 Task: In the  document guideline.pdf Insert page numer 'on bottom of the page' change page color to  'Olive Green'. Write company name: Versatile
Action: Mouse moved to (242, 357)
Screenshot: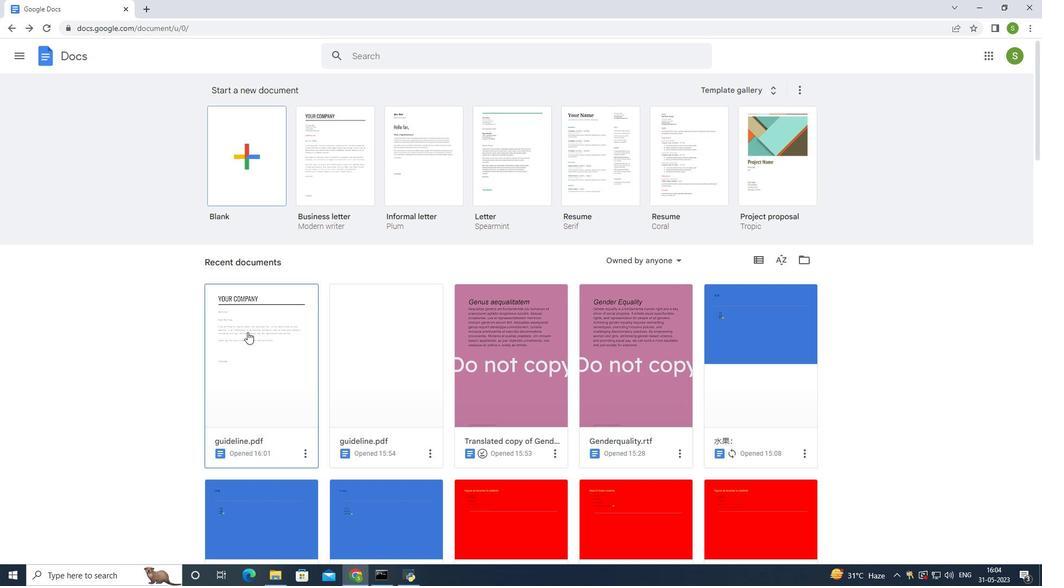 
Action: Mouse pressed left at (242, 357)
Screenshot: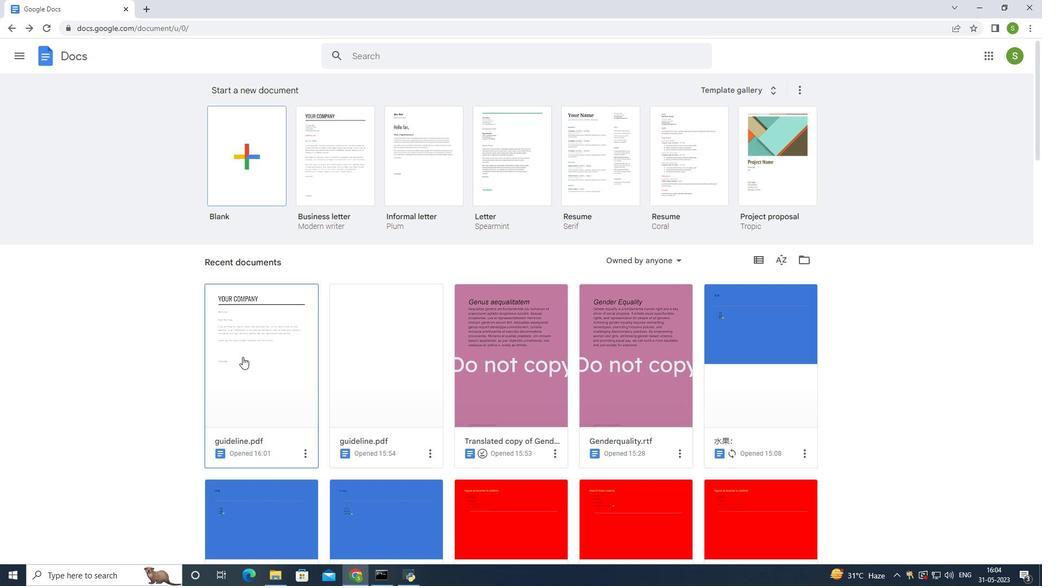 
Action: Mouse moved to (57, 64)
Screenshot: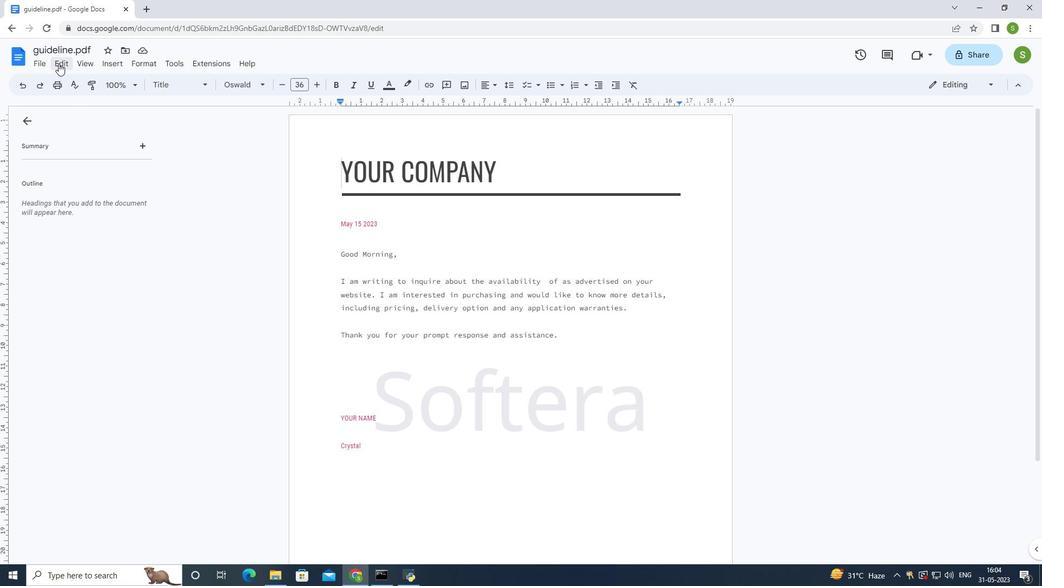
Action: Mouse pressed left at (57, 64)
Screenshot: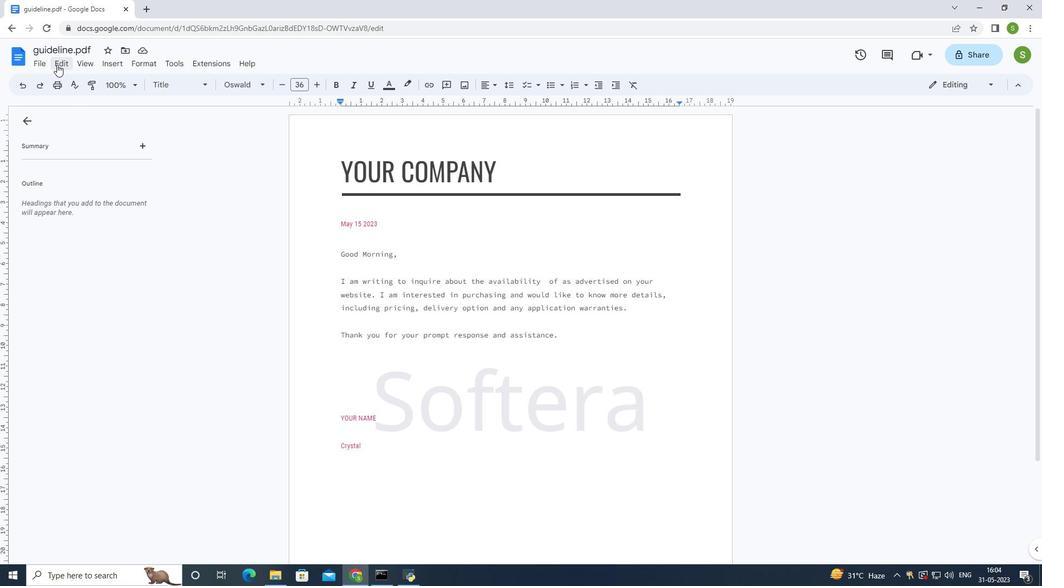 
Action: Mouse moved to (142, 350)
Screenshot: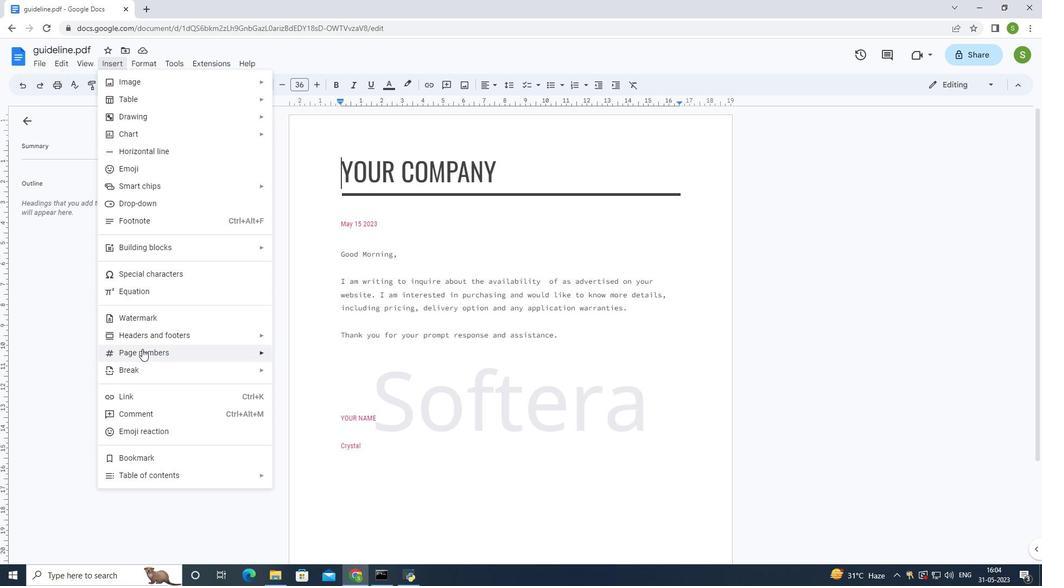 
Action: Mouse pressed left at (142, 350)
Screenshot: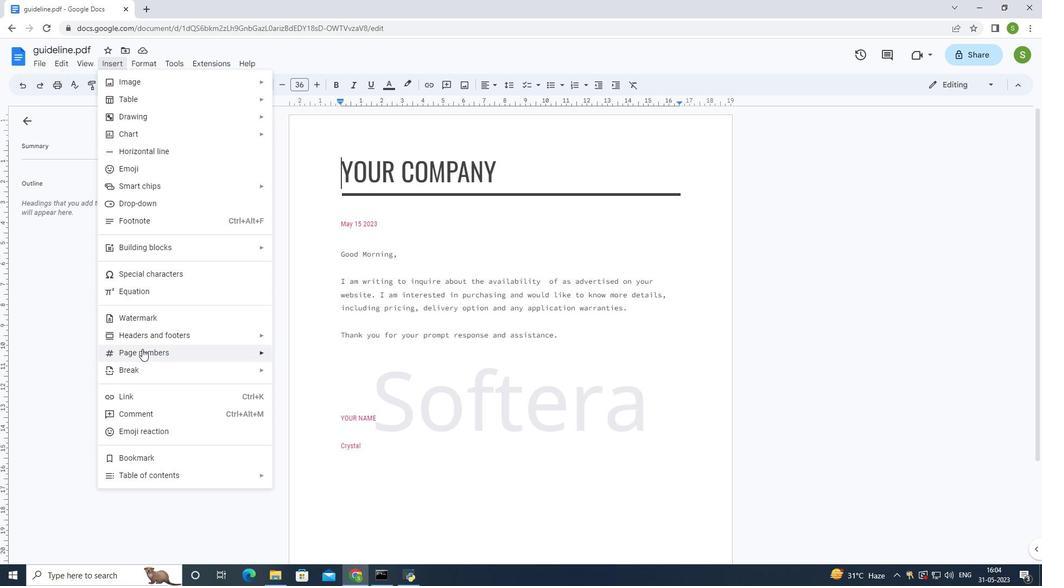 
Action: Mouse moved to (296, 425)
Screenshot: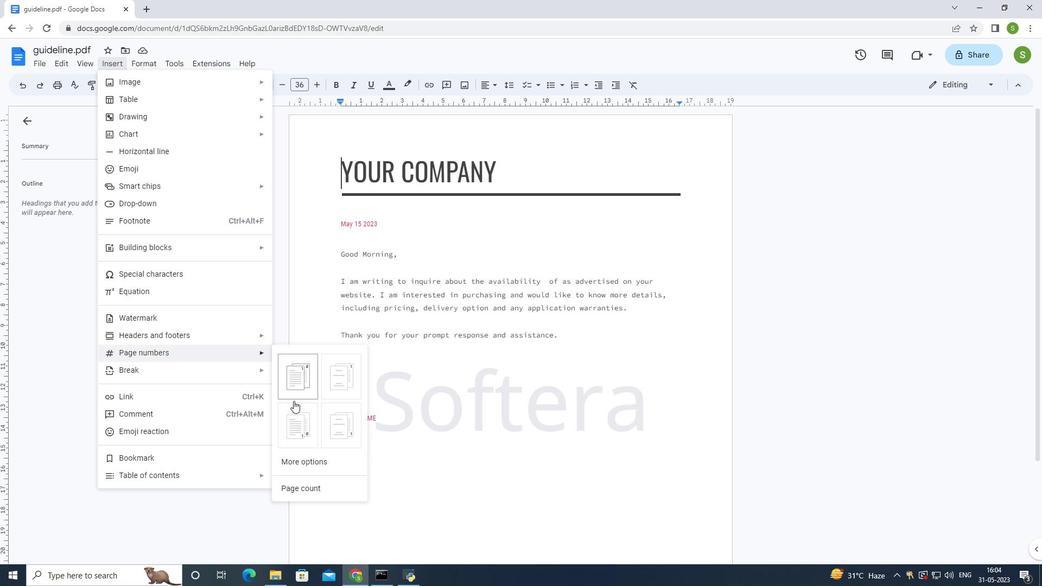 
Action: Mouse pressed left at (296, 425)
Screenshot: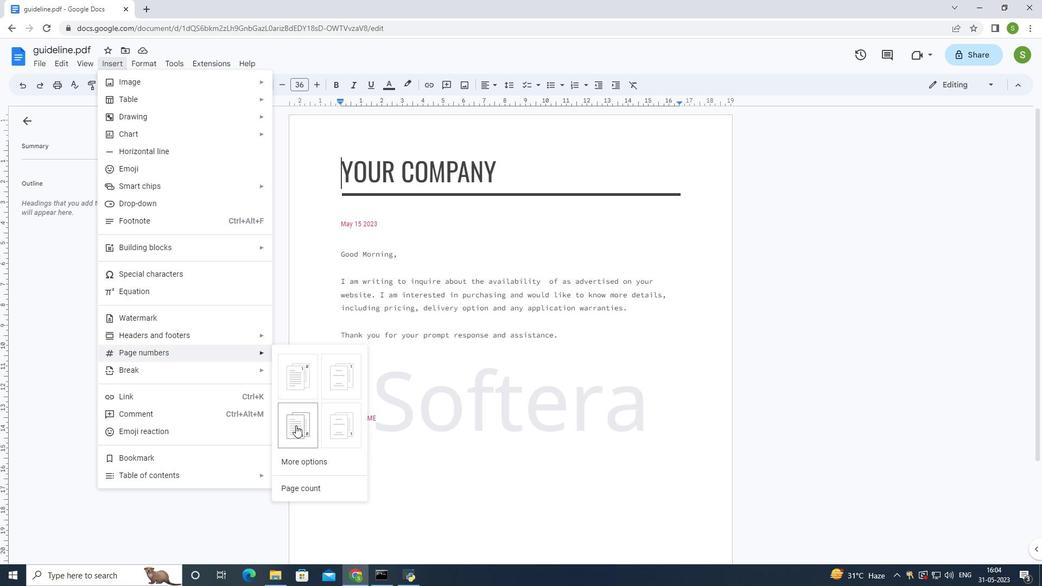 
Action: Mouse moved to (34, 64)
Screenshot: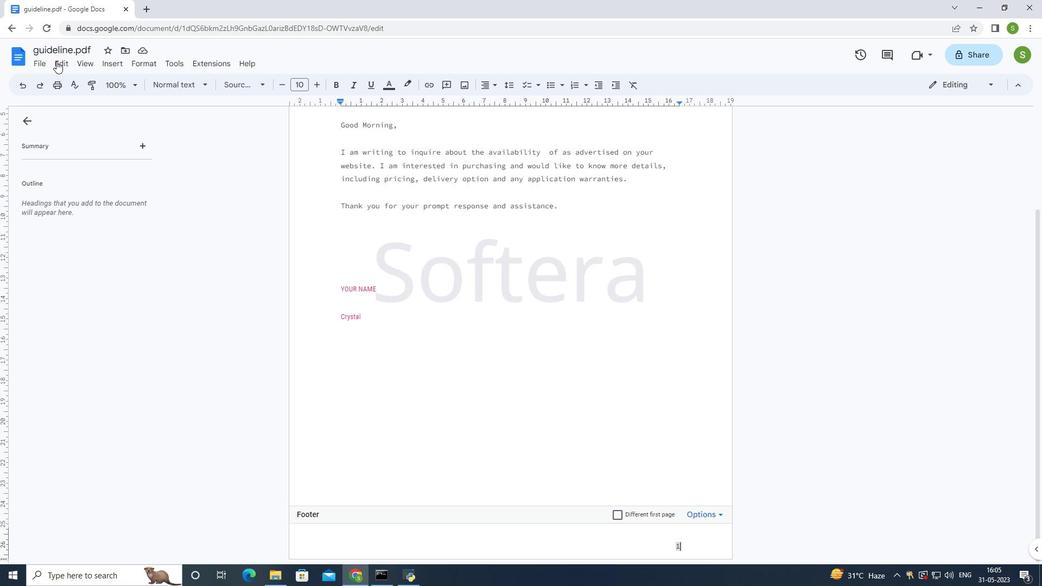 
Action: Mouse pressed left at (34, 64)
Screenshot: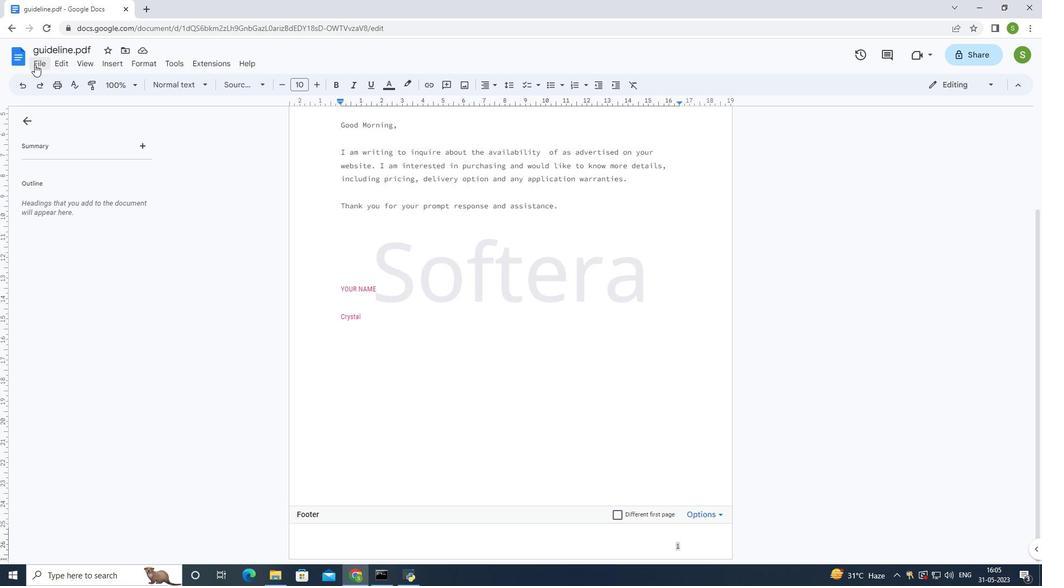 
Action: Mouse moved to (72, 360)
Screenshot: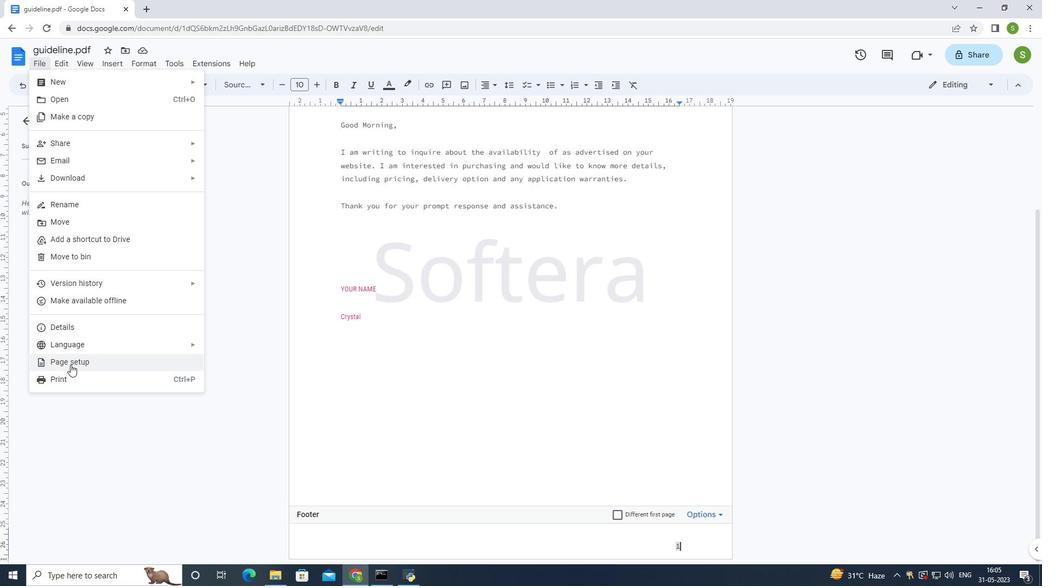 
Action: Mouse pressed left at (72, 360)
Screenshot: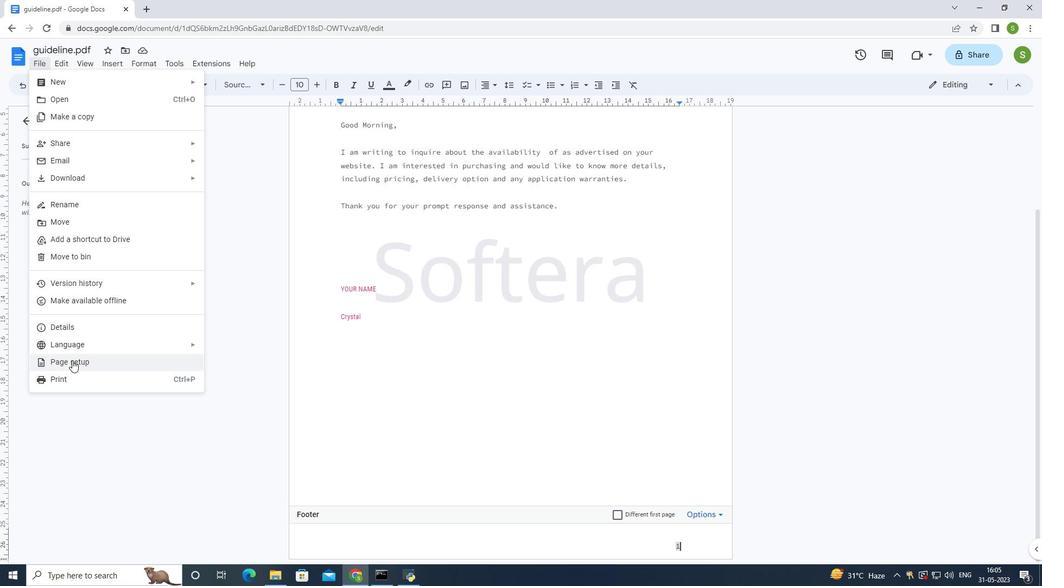 
Action: Mouse moved to (440, 370)
Screenshot: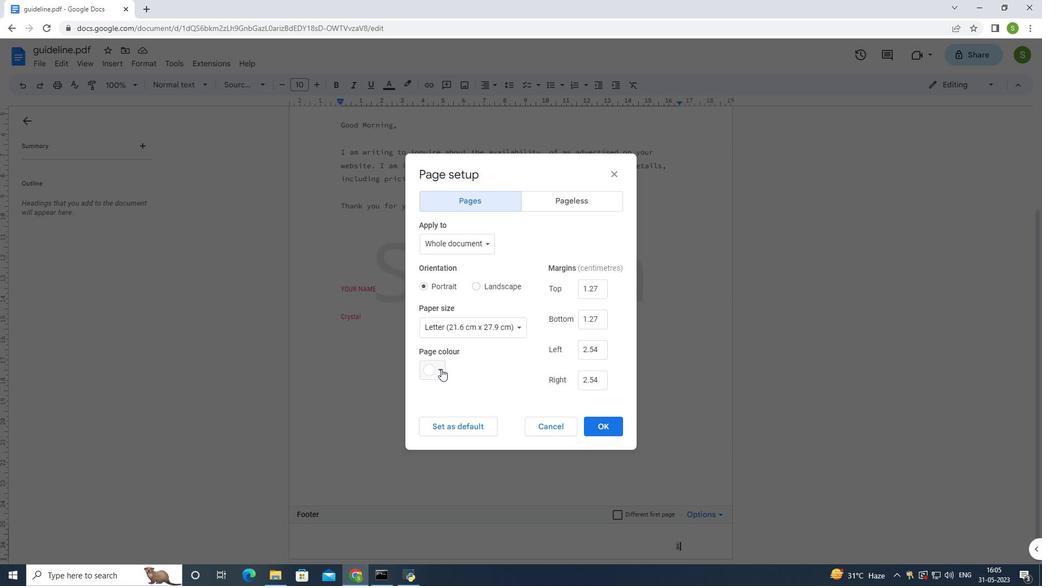 
Action: Mouse pressed left at (440, 370)
Screenshot: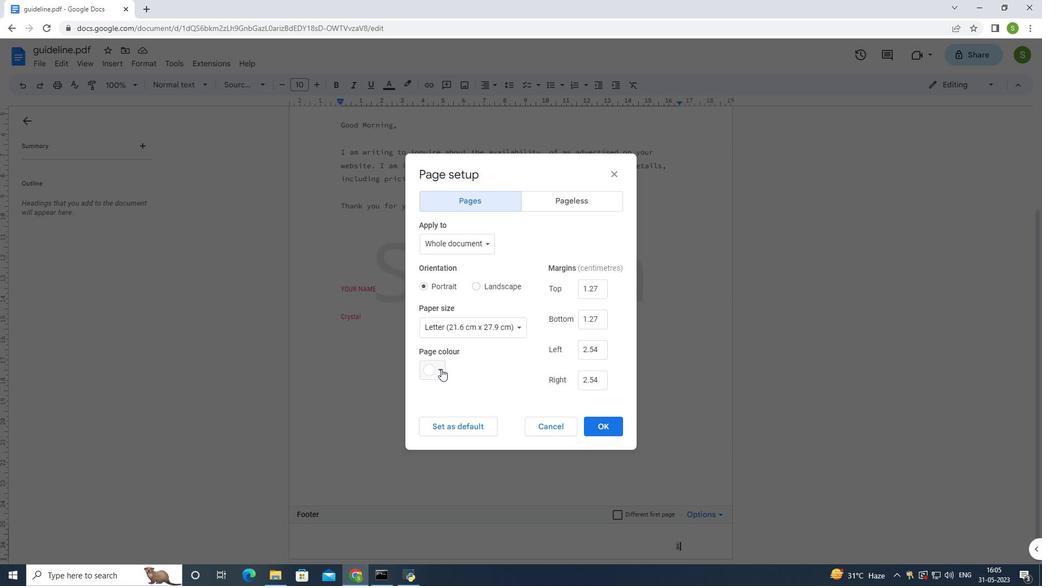 
Action: Mouse moved to (483, 464)
Screenshot: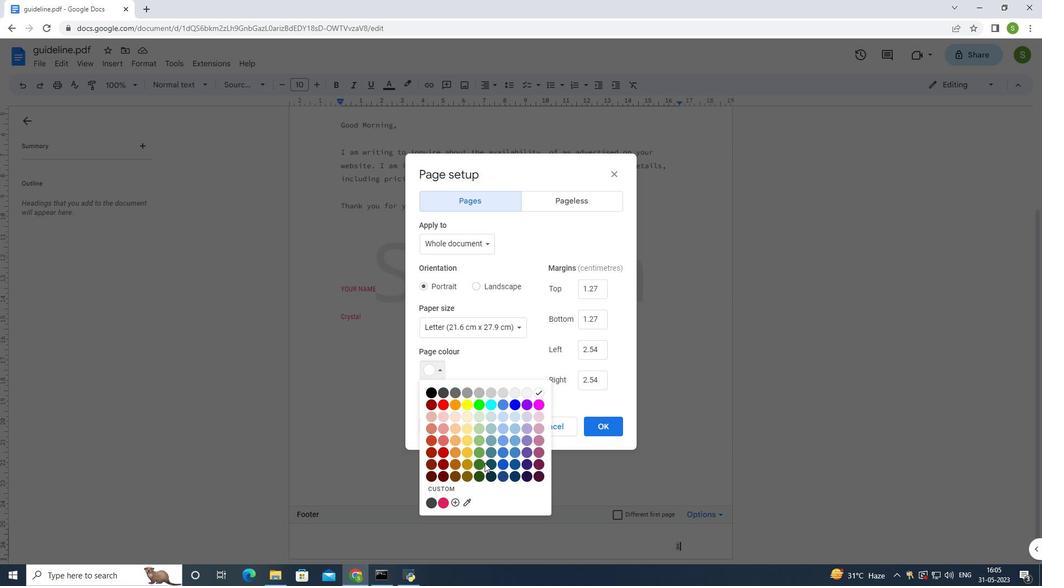 
Action: Mouse pressed left at (483, 464)
Screenshot: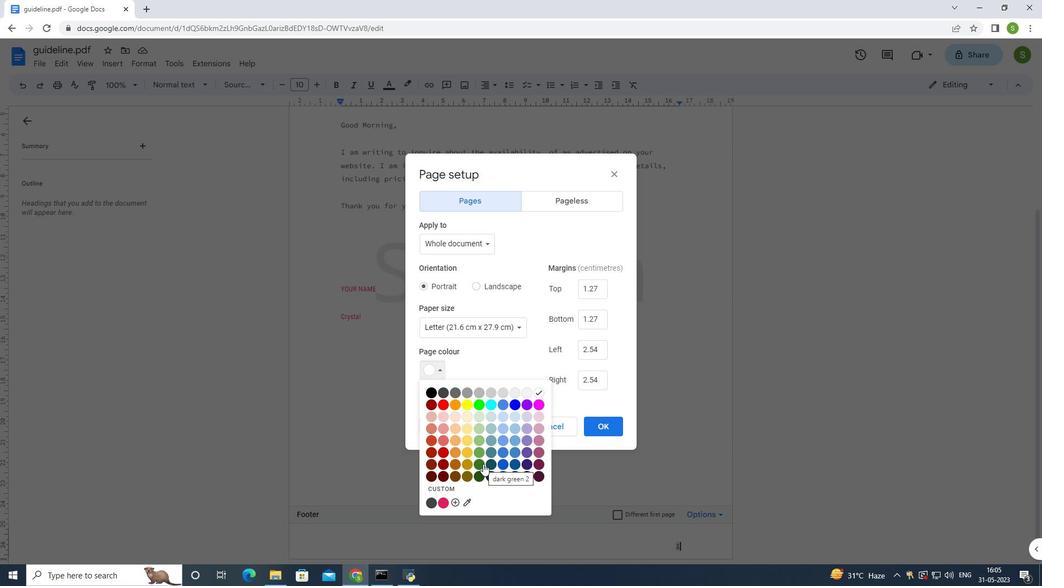 
Action: Mouse moved to (598, 429)
Screenshot: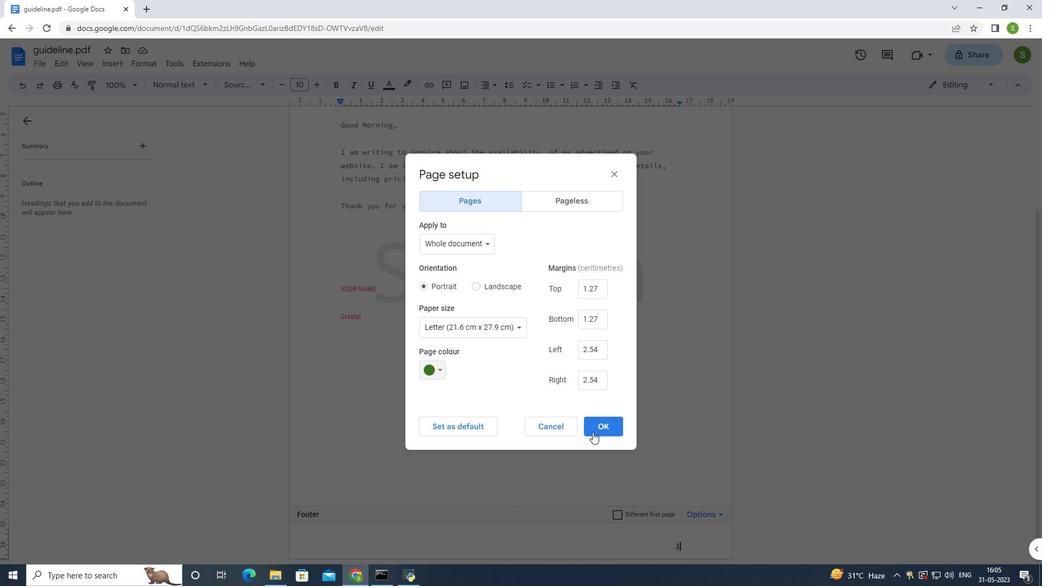 
Action: Mouse pressed left at (598, 429)
Screenshot: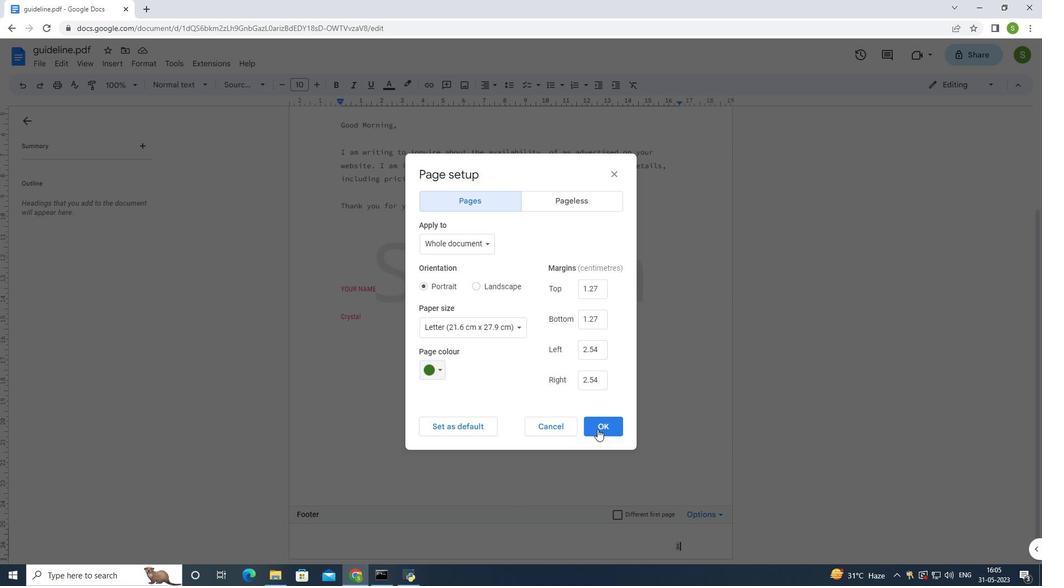 
Action: Mouse moved to (519, 388)
Screenshot: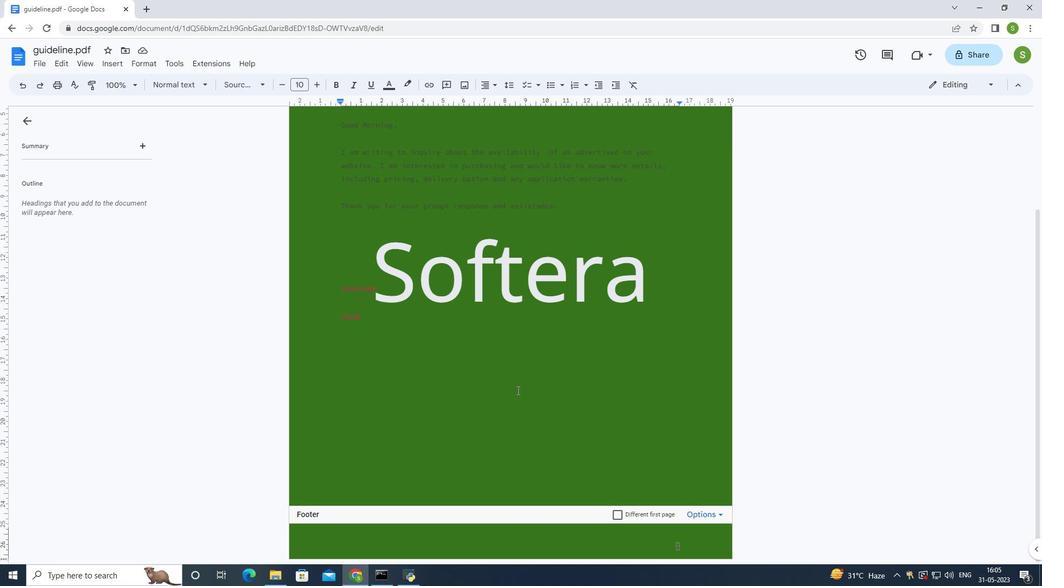 
Action: Mouse scrolled (519, 388) with delta (0, 0)
Screenshot: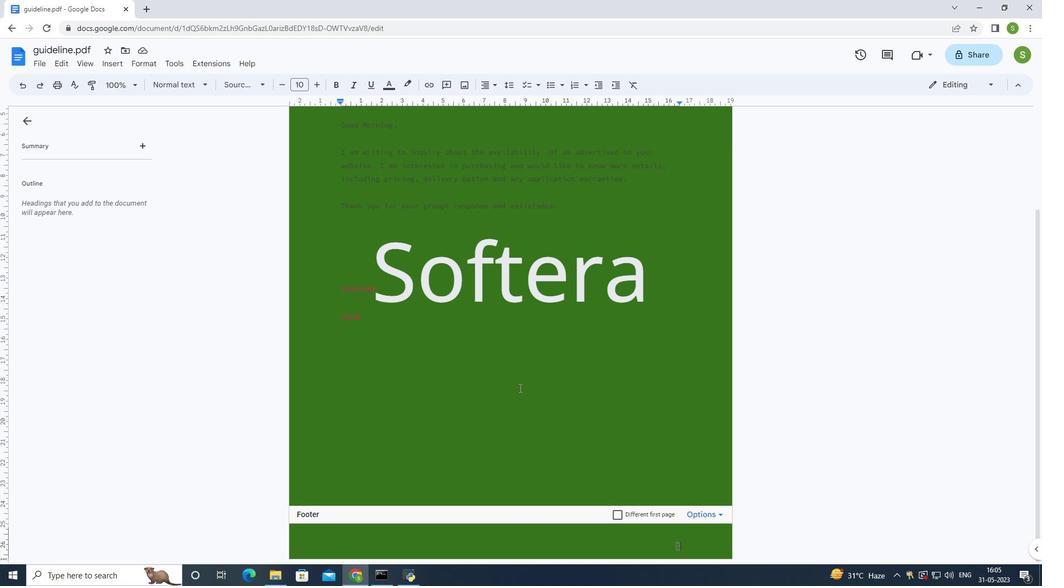
Action: Mouse scrolled (519, 388) with delta (0, 0)
Screenshot: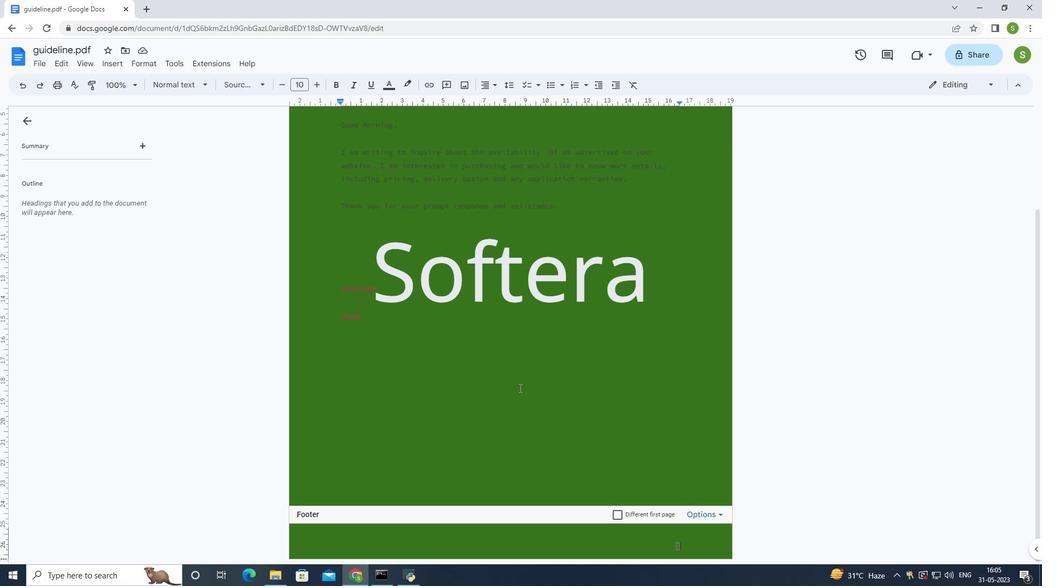 
Action: Mouse scrolled (519, 388) with delta (0, 0)
Screenshot: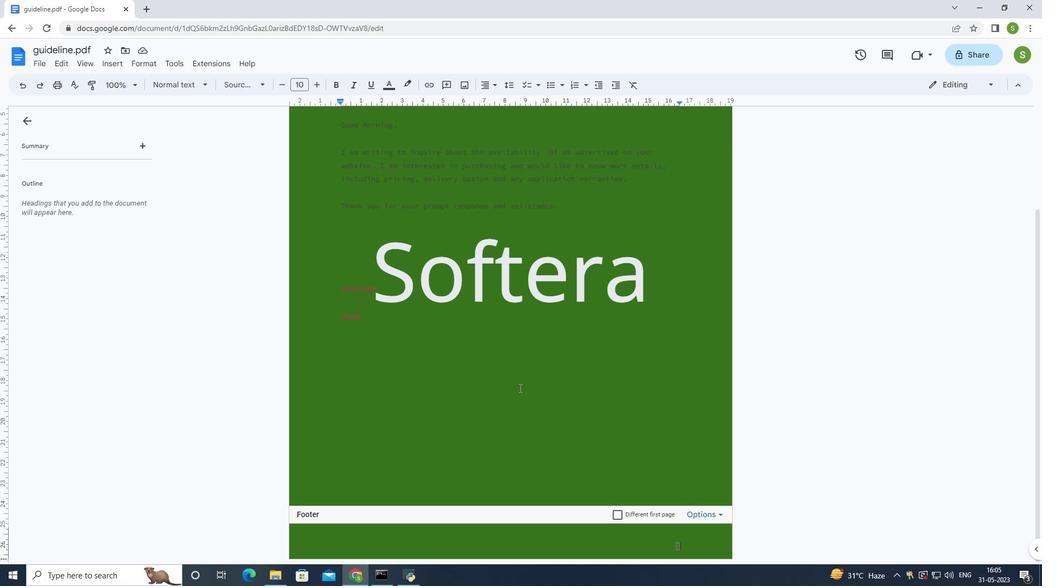 
Action: Mouse moved to (520, 380)
Screenshot: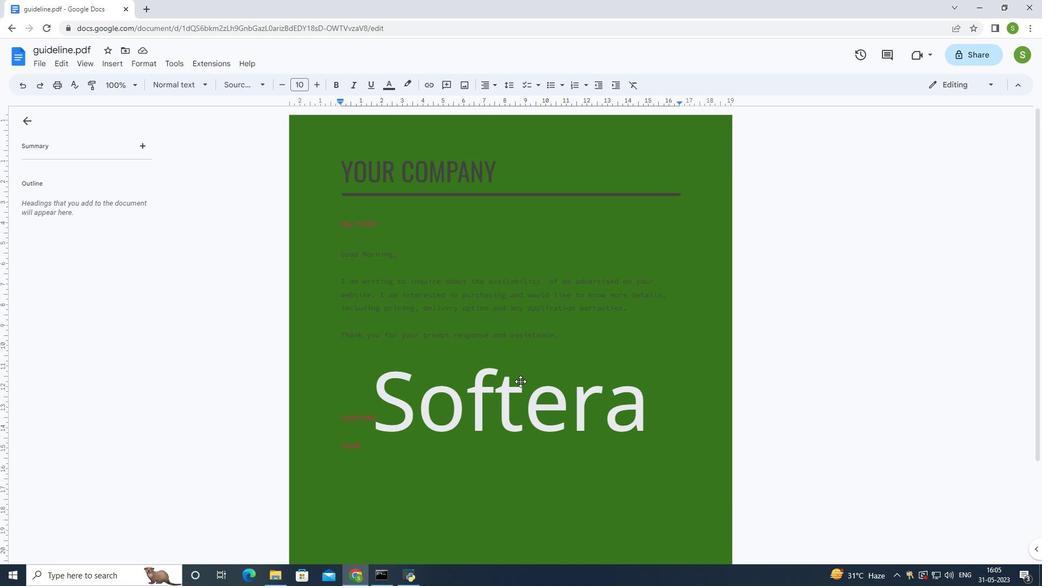 
Action: Mouse scrolled (520, 380) with delta (0, 0)
Screenshot: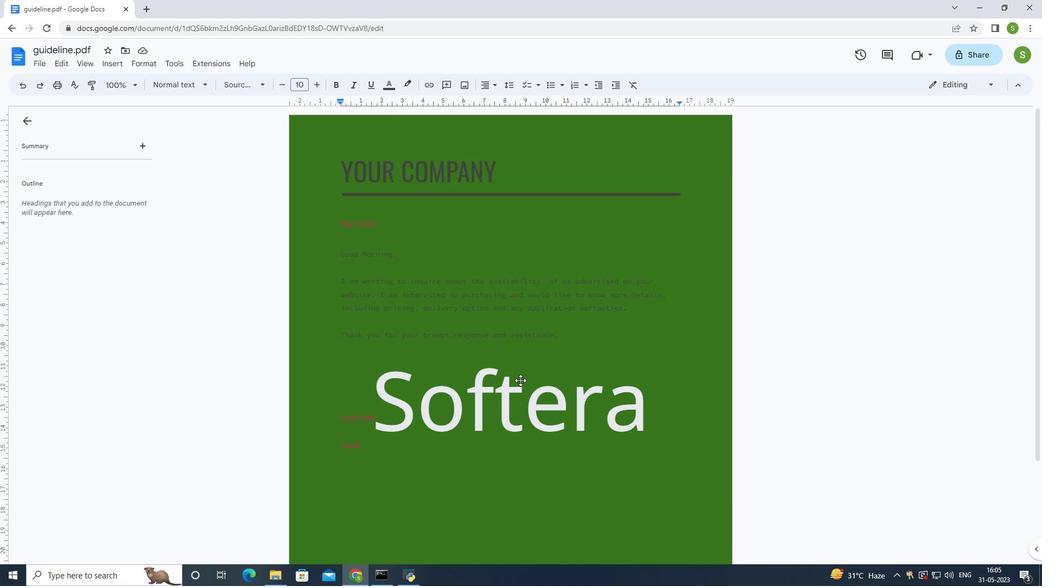 
Action: Mouse moved to (519, 374)
Screenshot: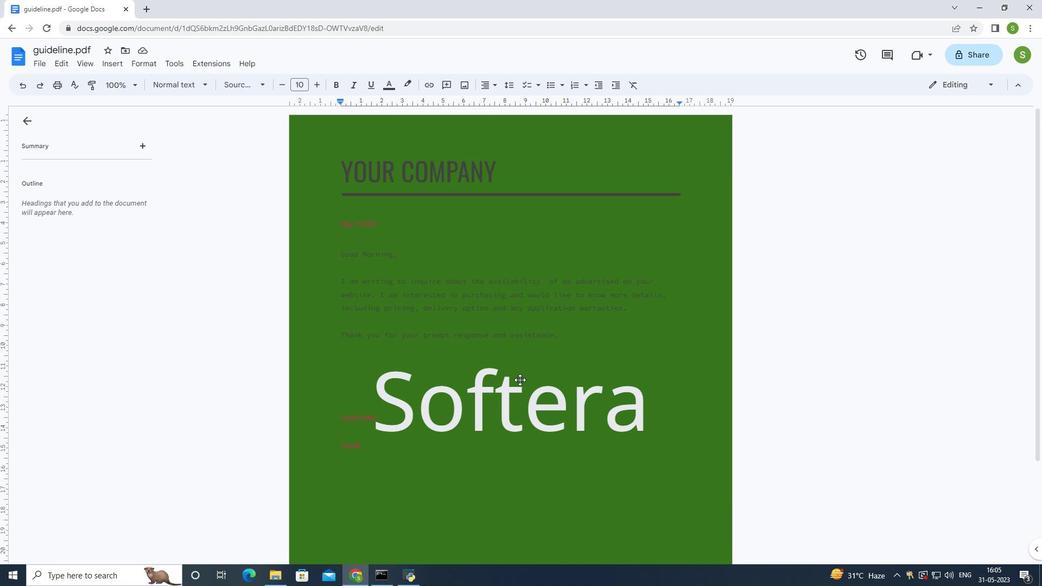 
Action: Mouse scrolled (519, 374) with delta (0, 0)
Screenshot: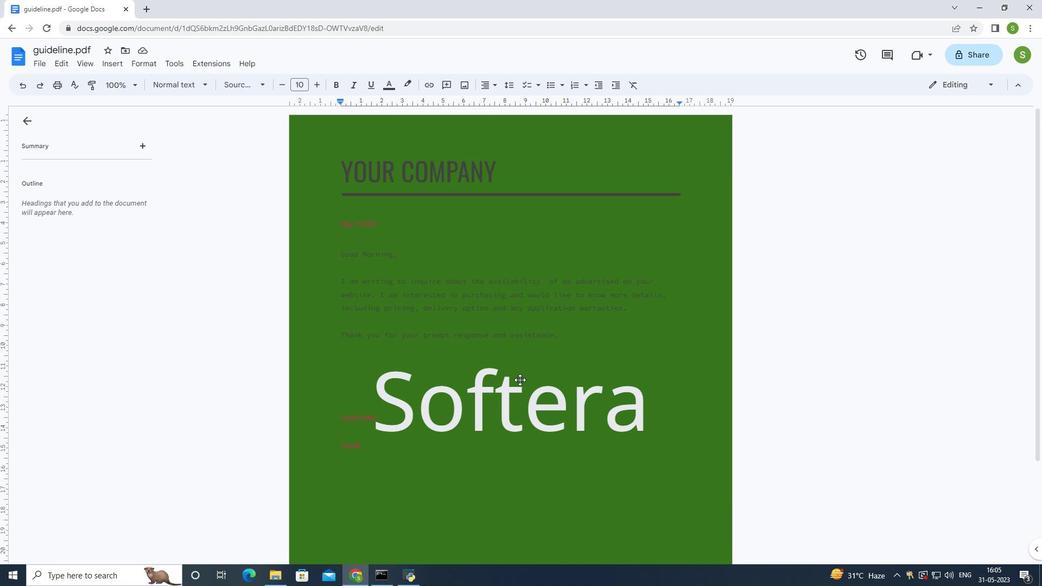 
Action: Mouse moved to (472, 172)
Screenshot: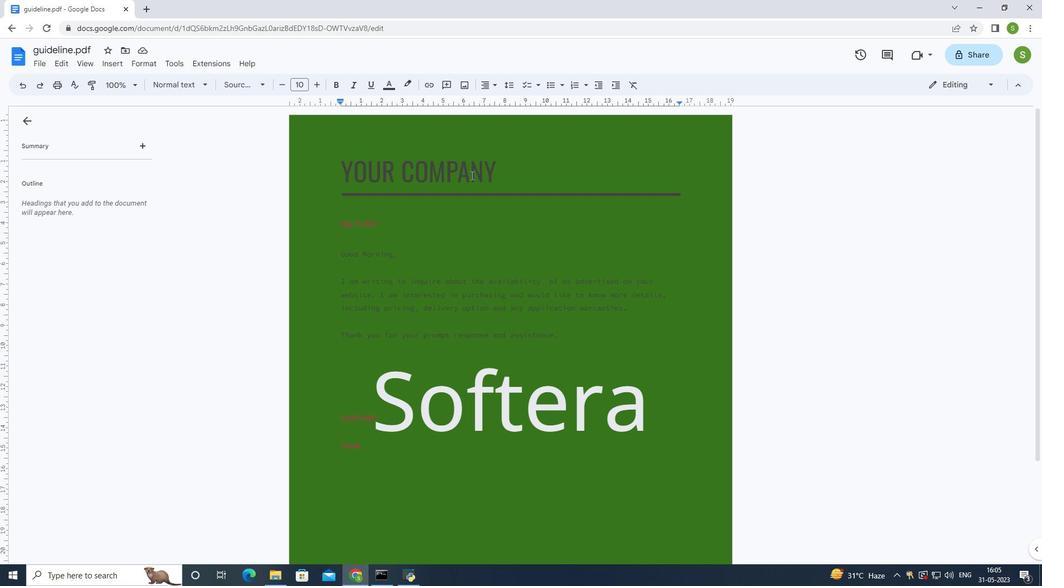 
Action: Mouse pressed left at (472, 172)
Screenshot: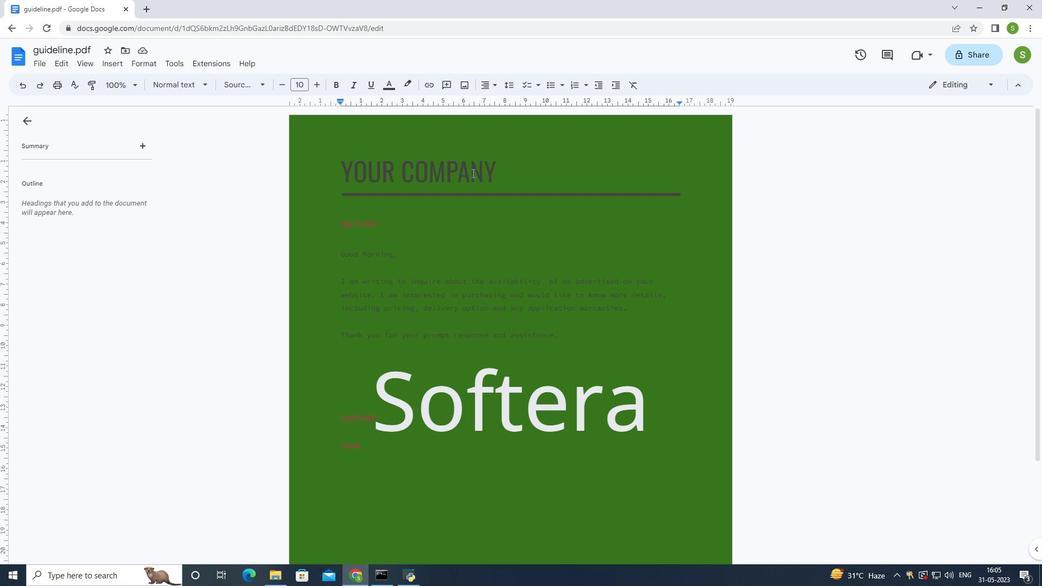 
Action: Mouse moved to (495, 173)
Screenshot: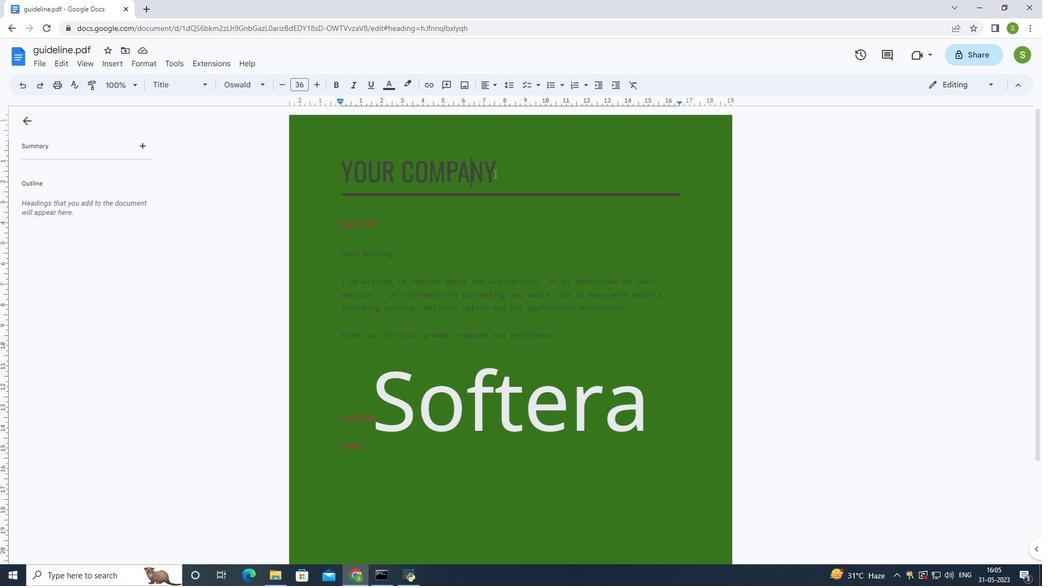 
Action: Mouse pressed left at (495, 173)
Screenshot: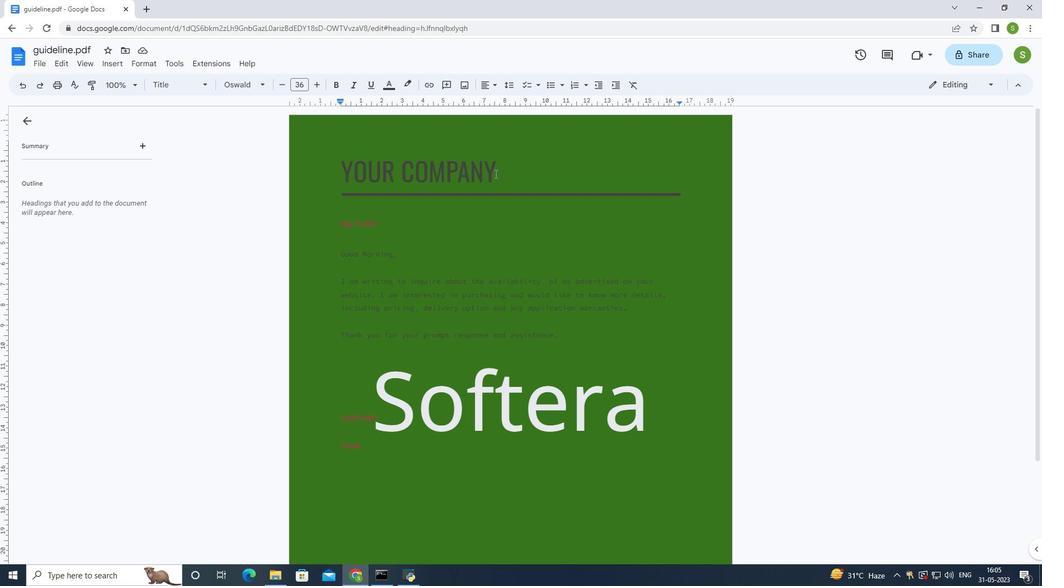 
Action: Mouse moved to (514, 179)
Screenshot: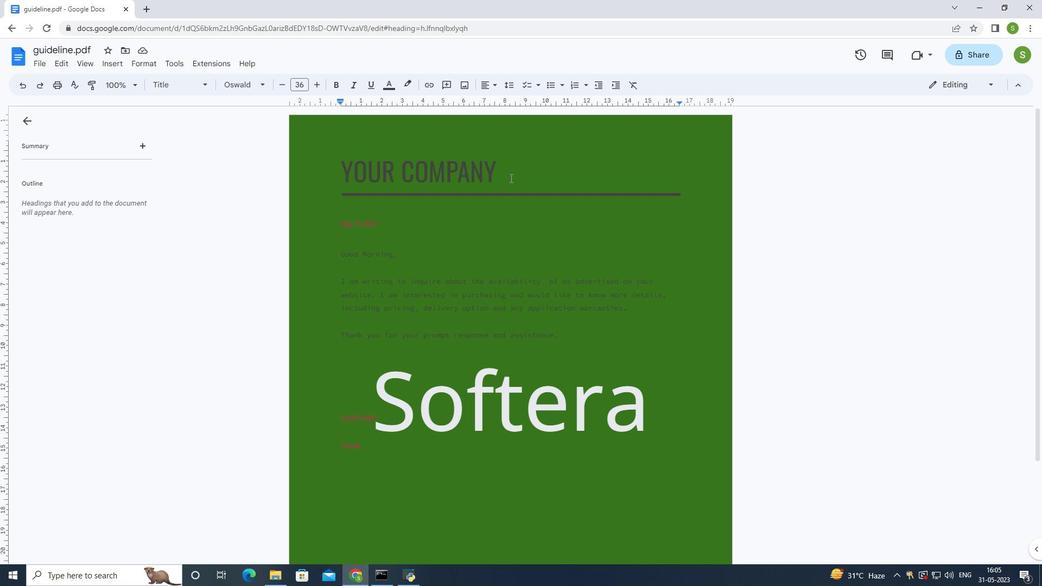 
Action: Key pressed <Key.backspace><Key.backspace><Key.backspace><Key.backspace><Key.backspace><Key.backspace><Key.backspace><Key.backspace><Key.backspace><Key.backspace><Key.backspace><Key.backspace><Key.backspace><Key.backspace><Key.backspace><Key.backspace><Key.shift><Key.shift><Key.shift><Key.shift><Key.shift><Key.shift><Key.shift><Key.shift><Key.shift><Key.shift><Key.shift><Key.shift>Versatile<Key.enter>ctrl+S
Screenshot: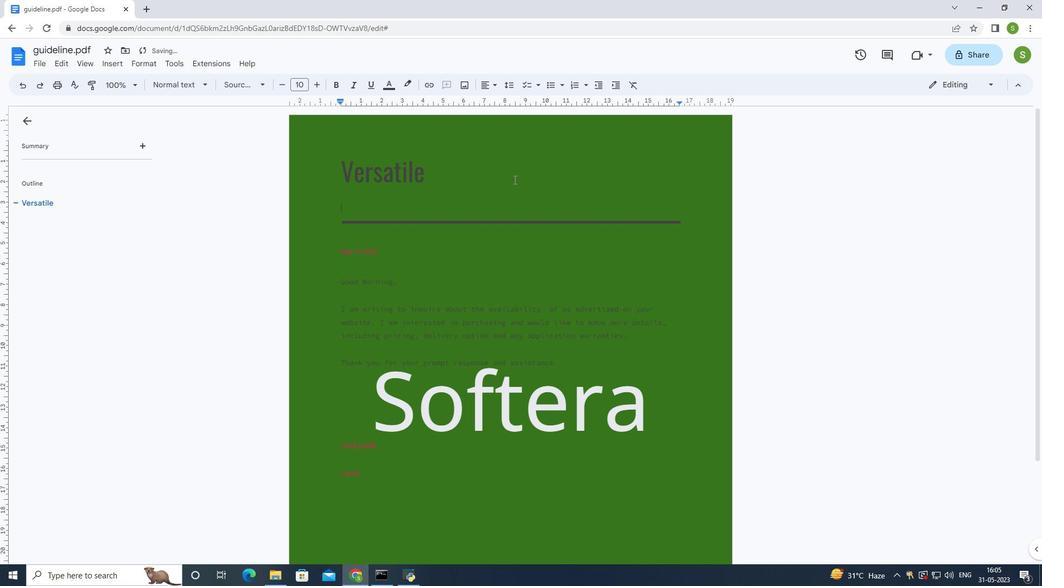 
